 Task: In the  document analysis.pdfSelect Headings and apply  'Bold' Select the text and align it to the  'Center'. Select the table and apply  All Borders
Action: Mouse moved to (452, 242)
Screenshot: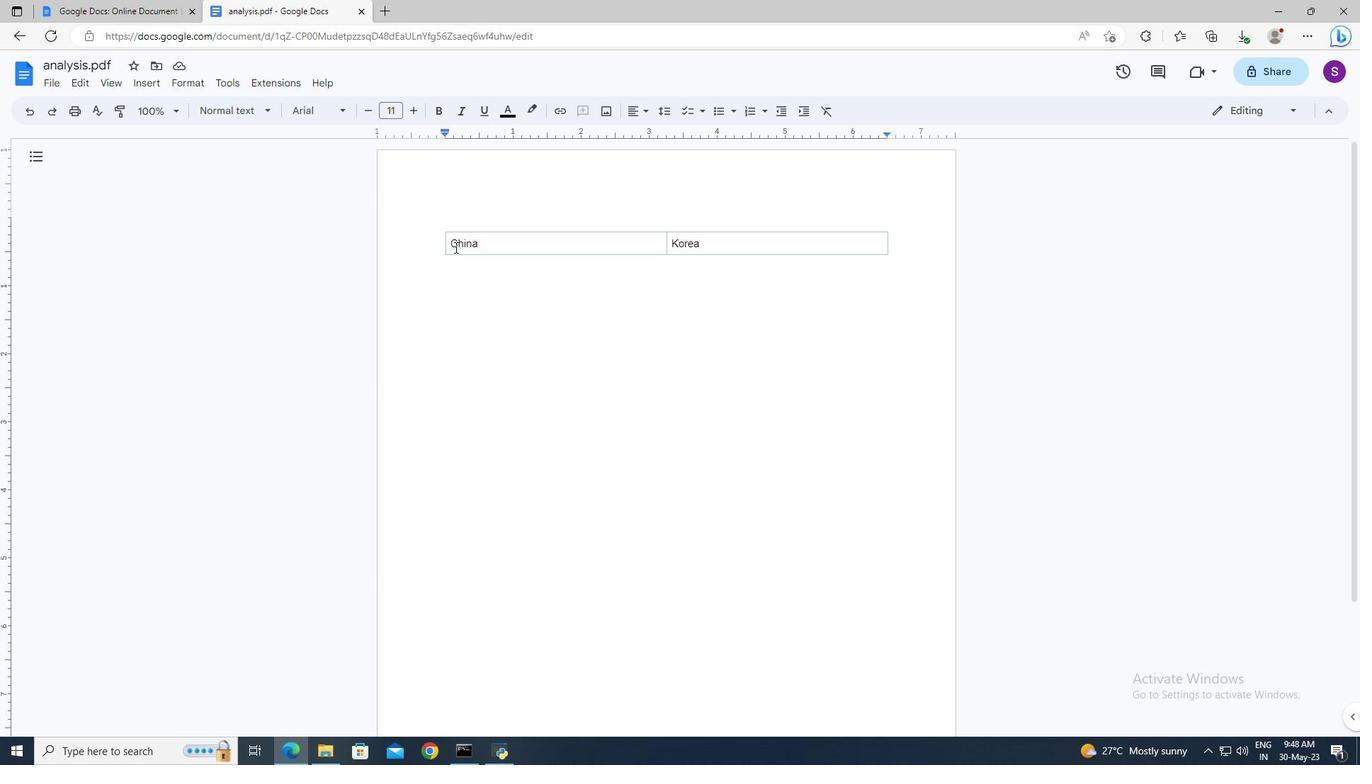 
Action: Mouse pressed left at (452, 242)
Screenshot: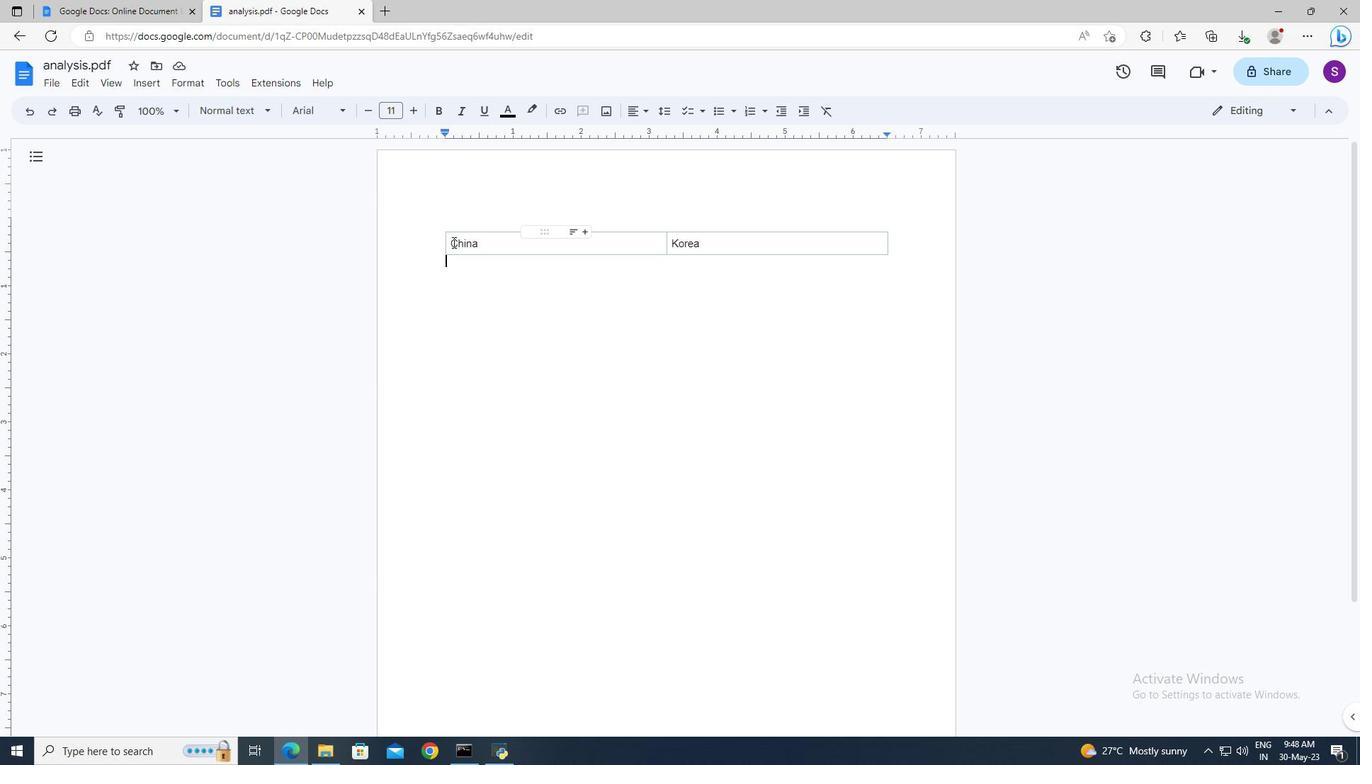 
Action: Mouse moved to (450, 240)
Screenshot: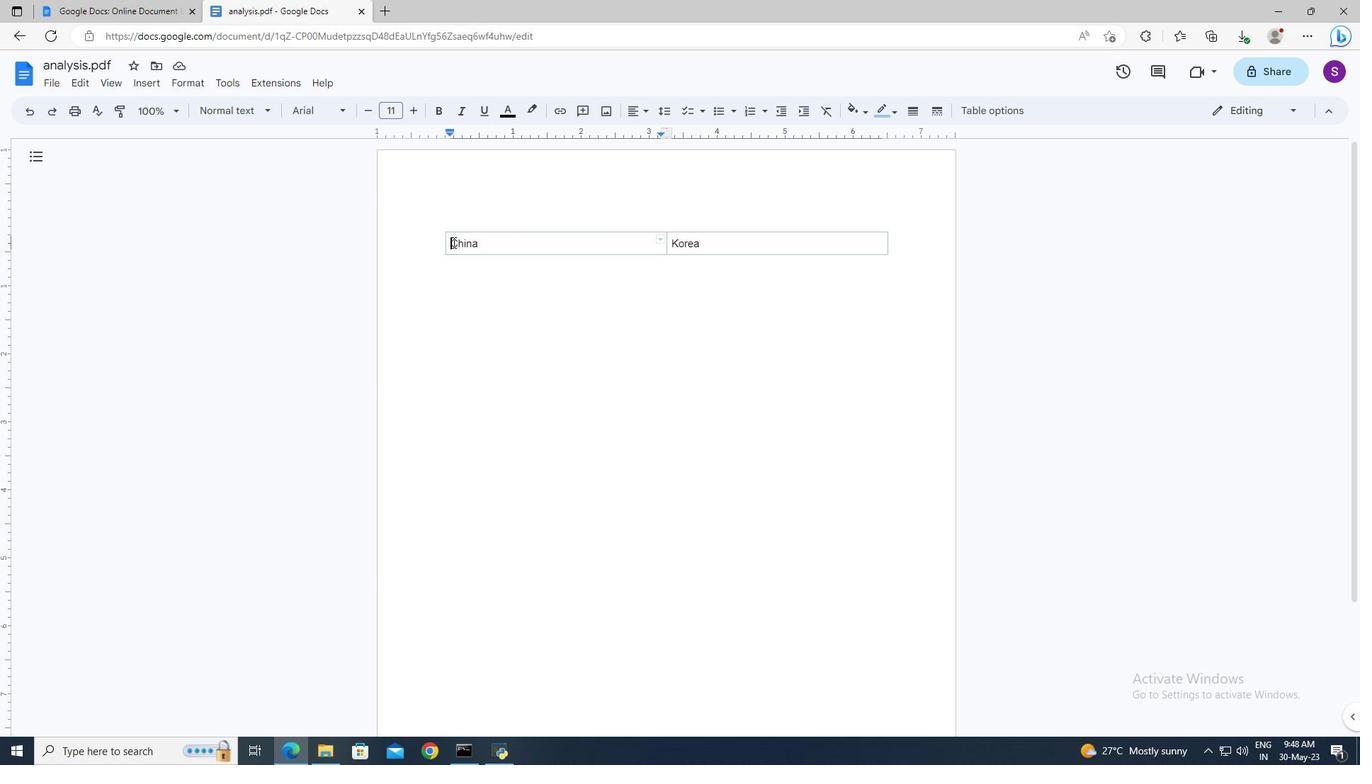 
Action: Key pressed <Key.shift><Key.right><Key.right><Key.right>
Screenshot: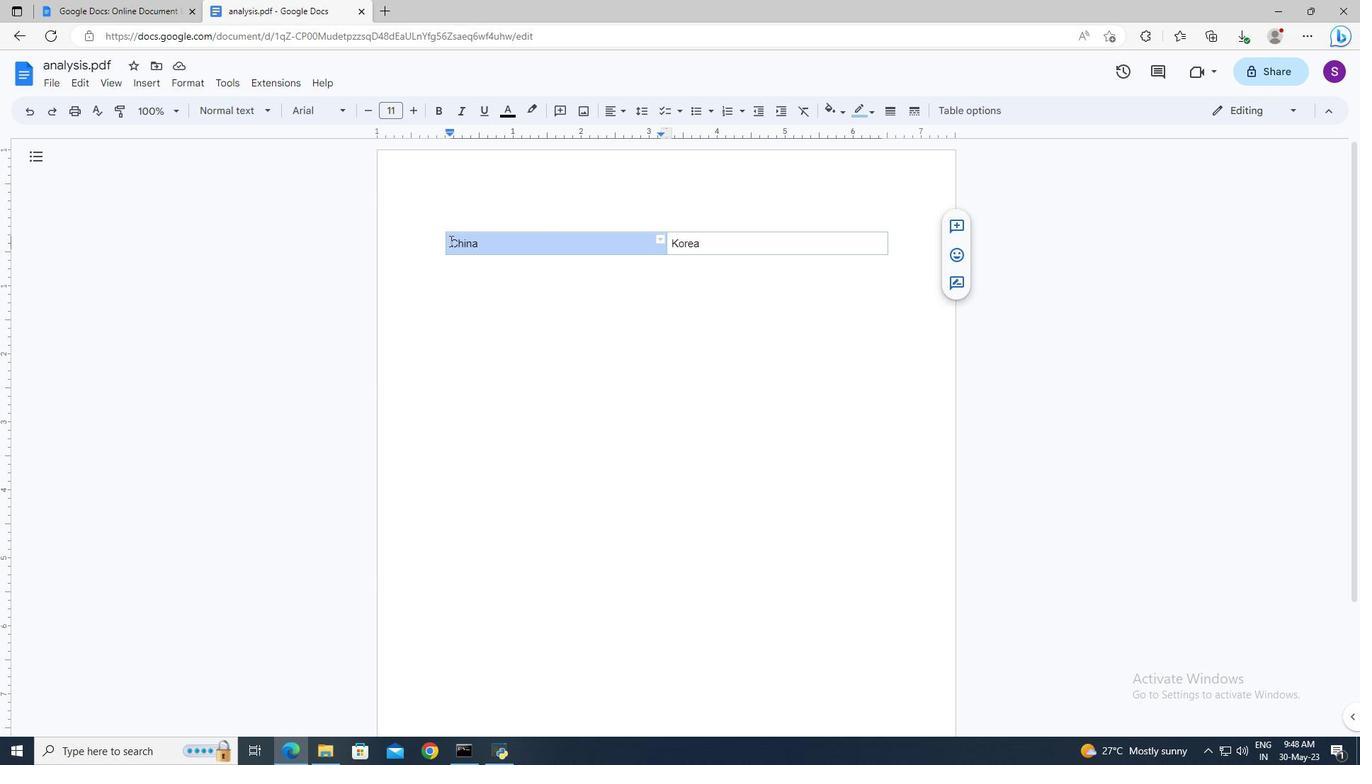 
Action: Mouse moved to (433, 109)
Screenshot: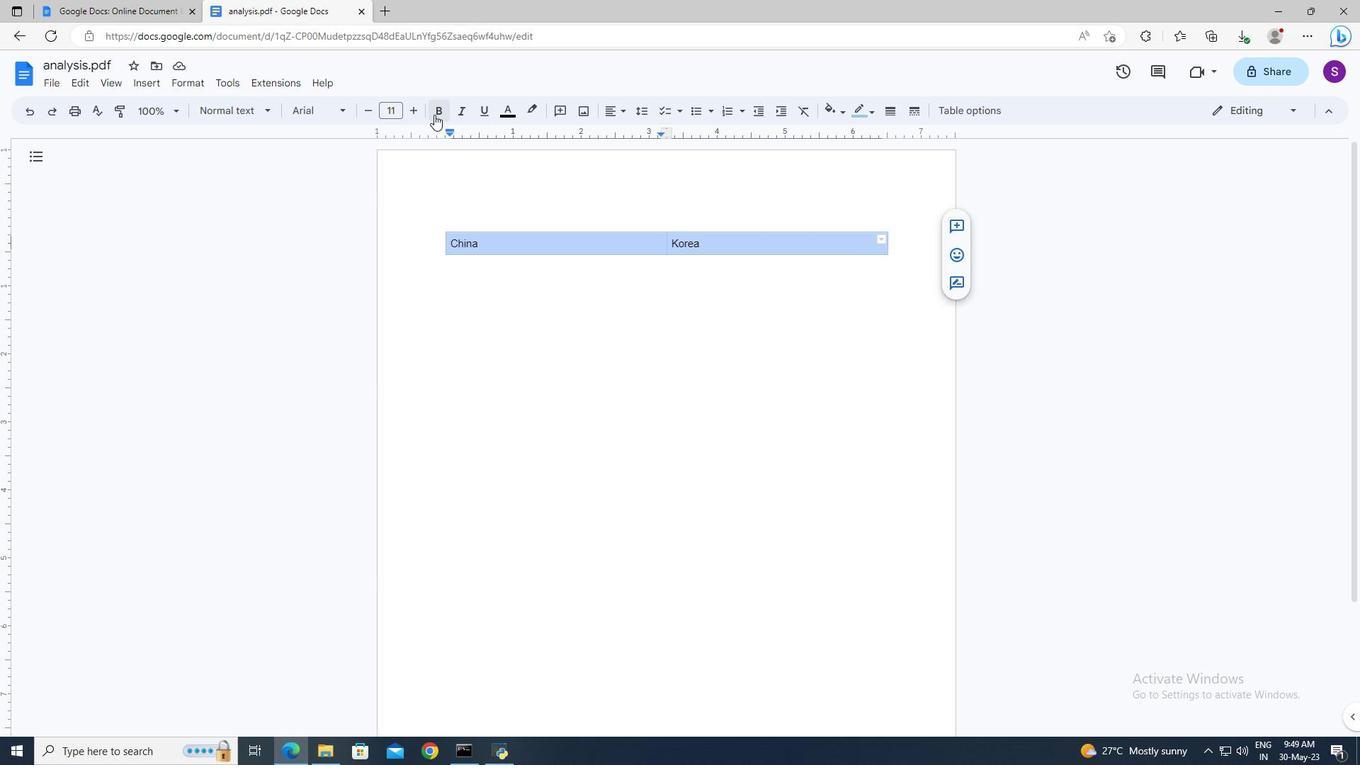 
Action: Mouse pressed left at (433, 109)
Screenshot: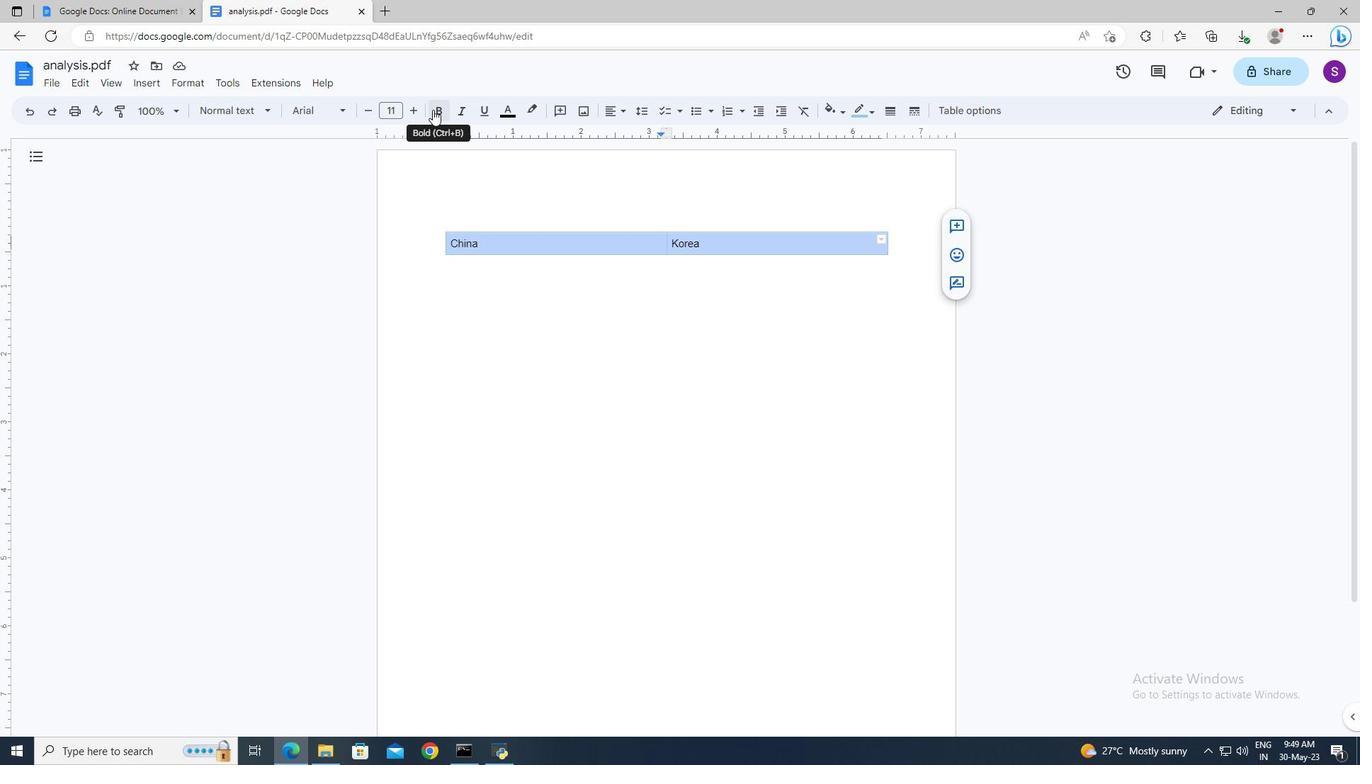 
Action: Mouse moved to (613, 114)
Screenshot: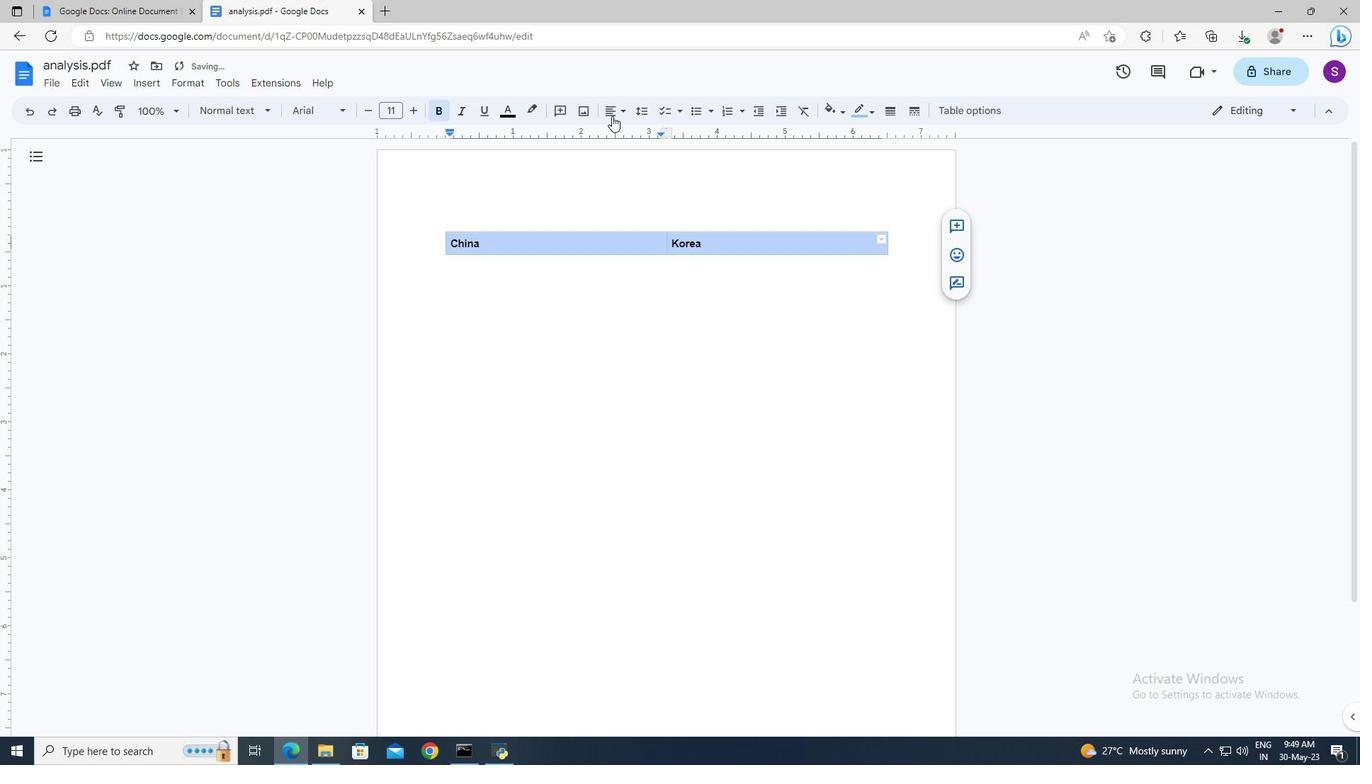 
Action: Mouse pressed left at (613, 114)
Screenshot: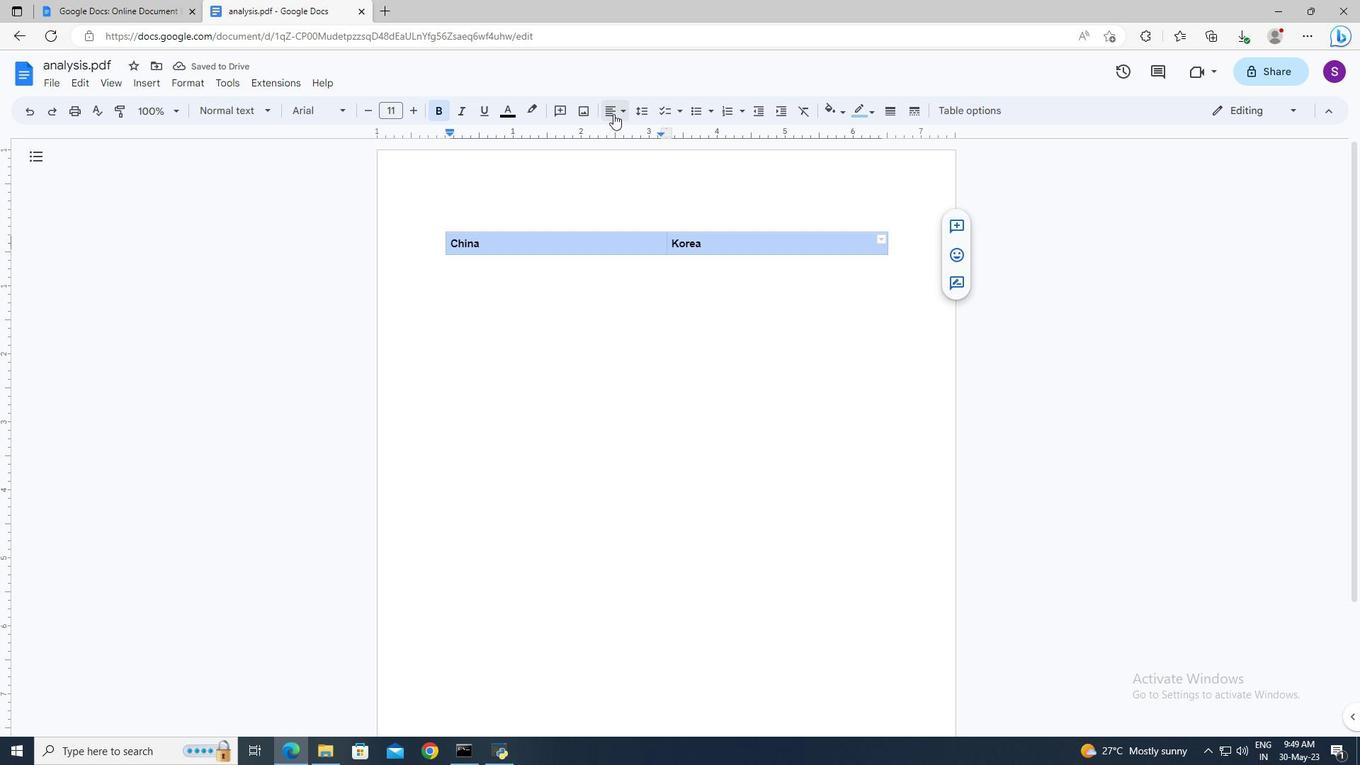 
Action: Mouse moved to (635, 140)
Screenshot: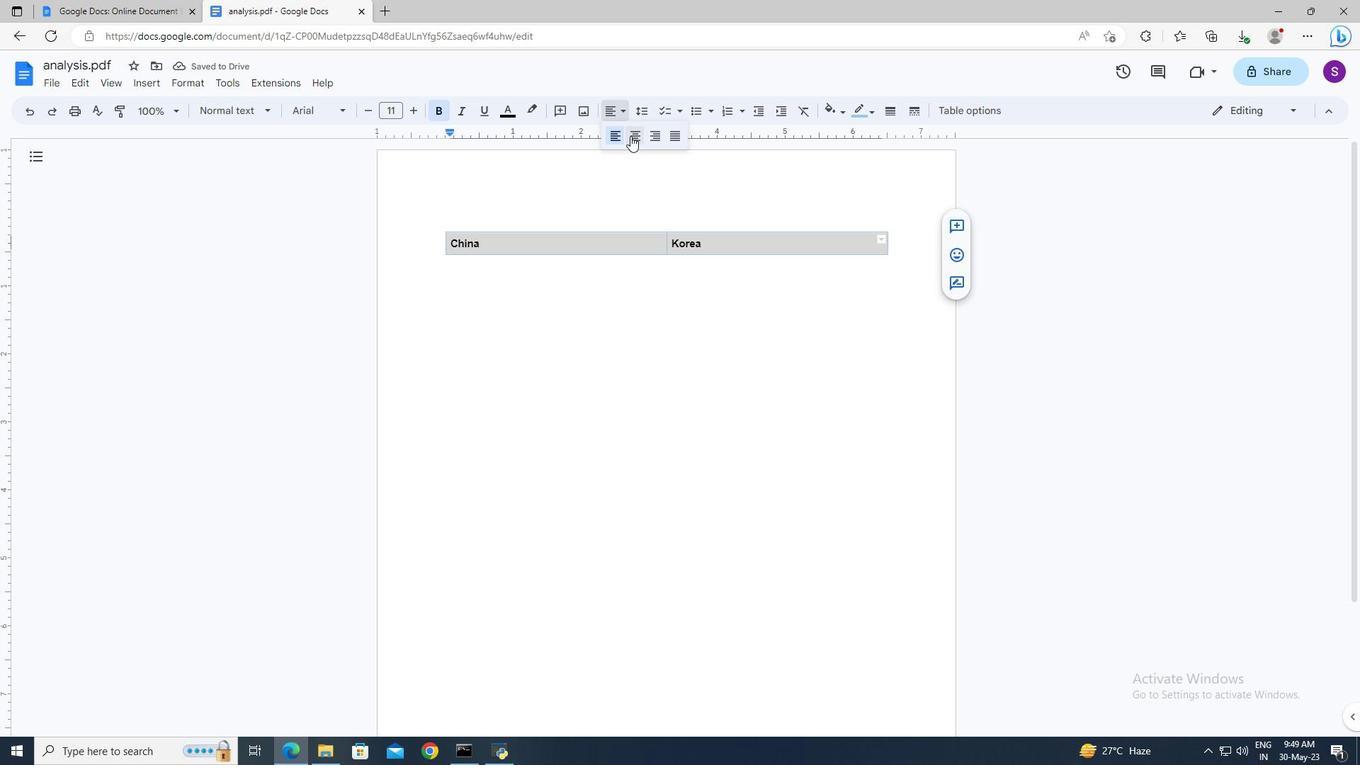 
Action: Mouse pressed left at (635, 140)
Screenshot: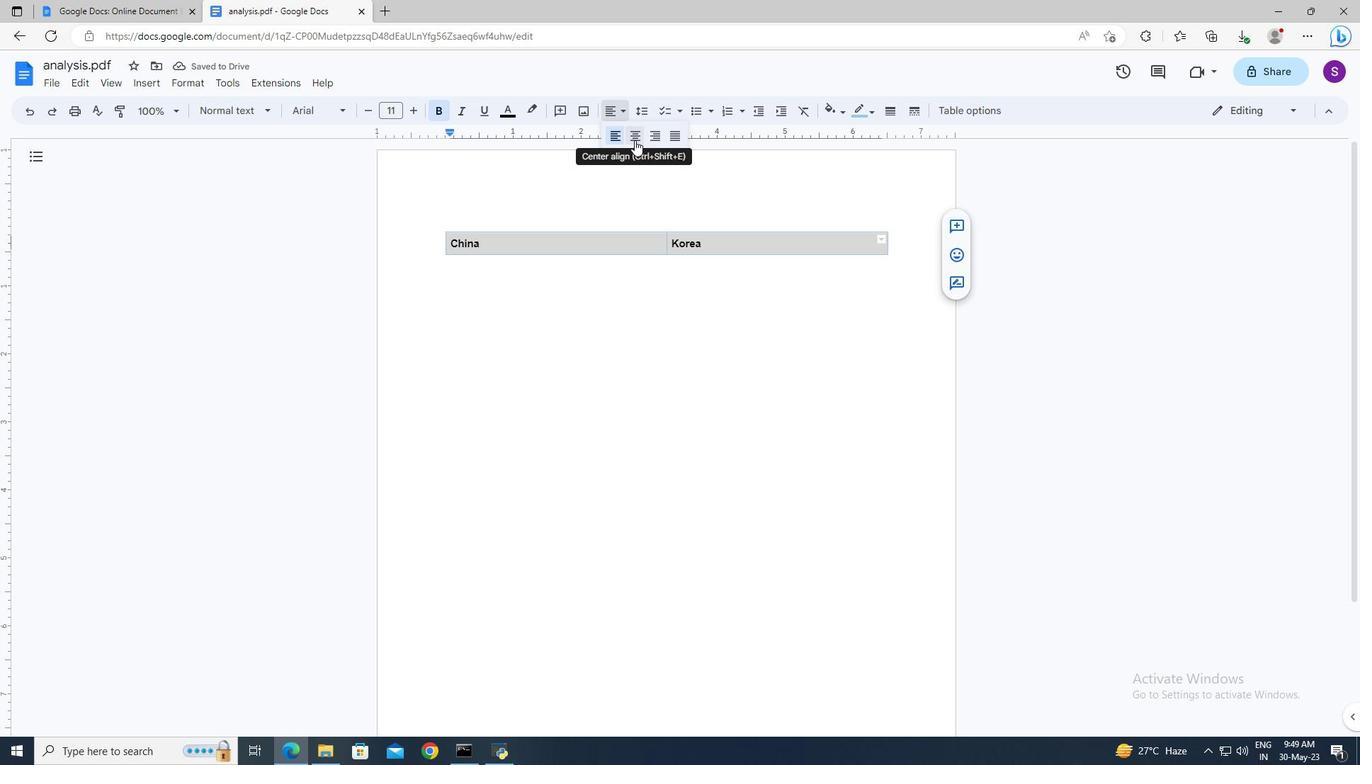 
Action: Mouse moved to (194, 85)
Screenshot: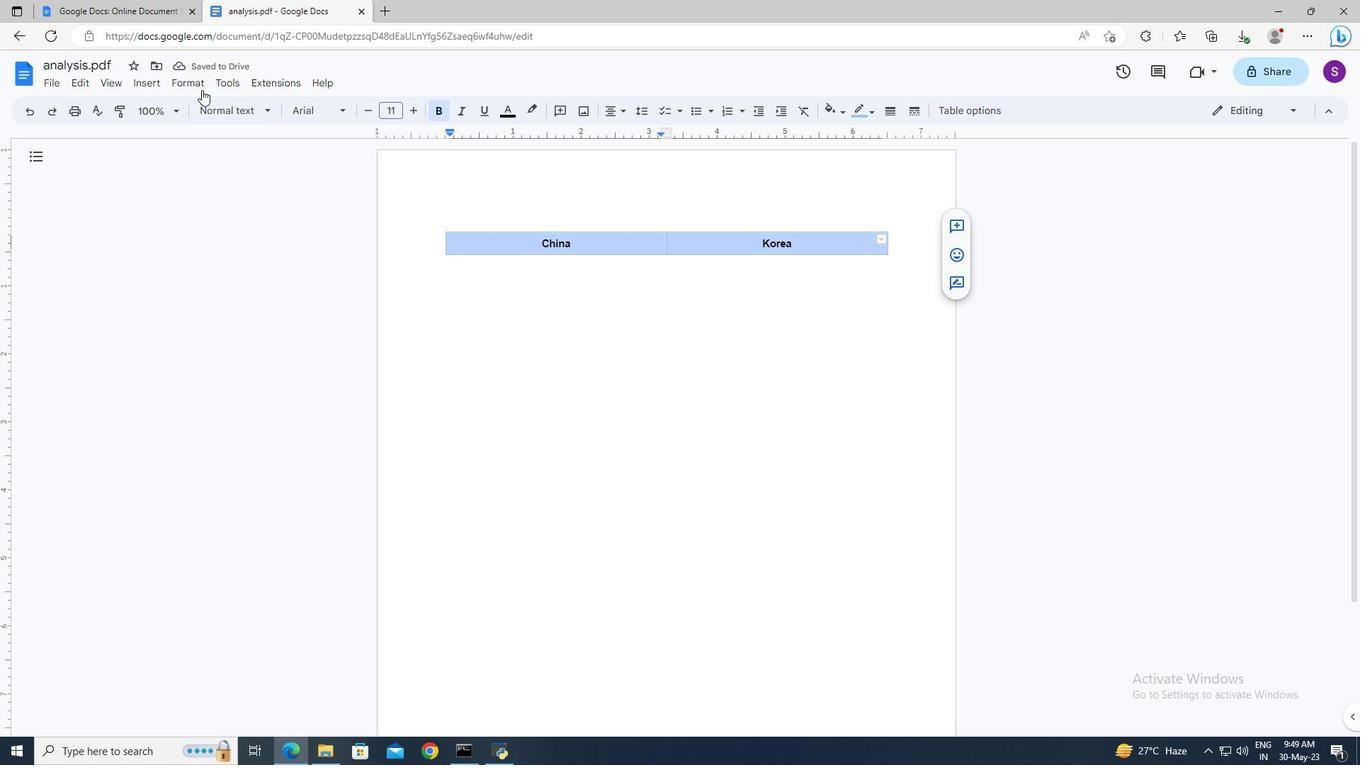 
Action: Mouse pressed left at (194, 85)
Screenshot: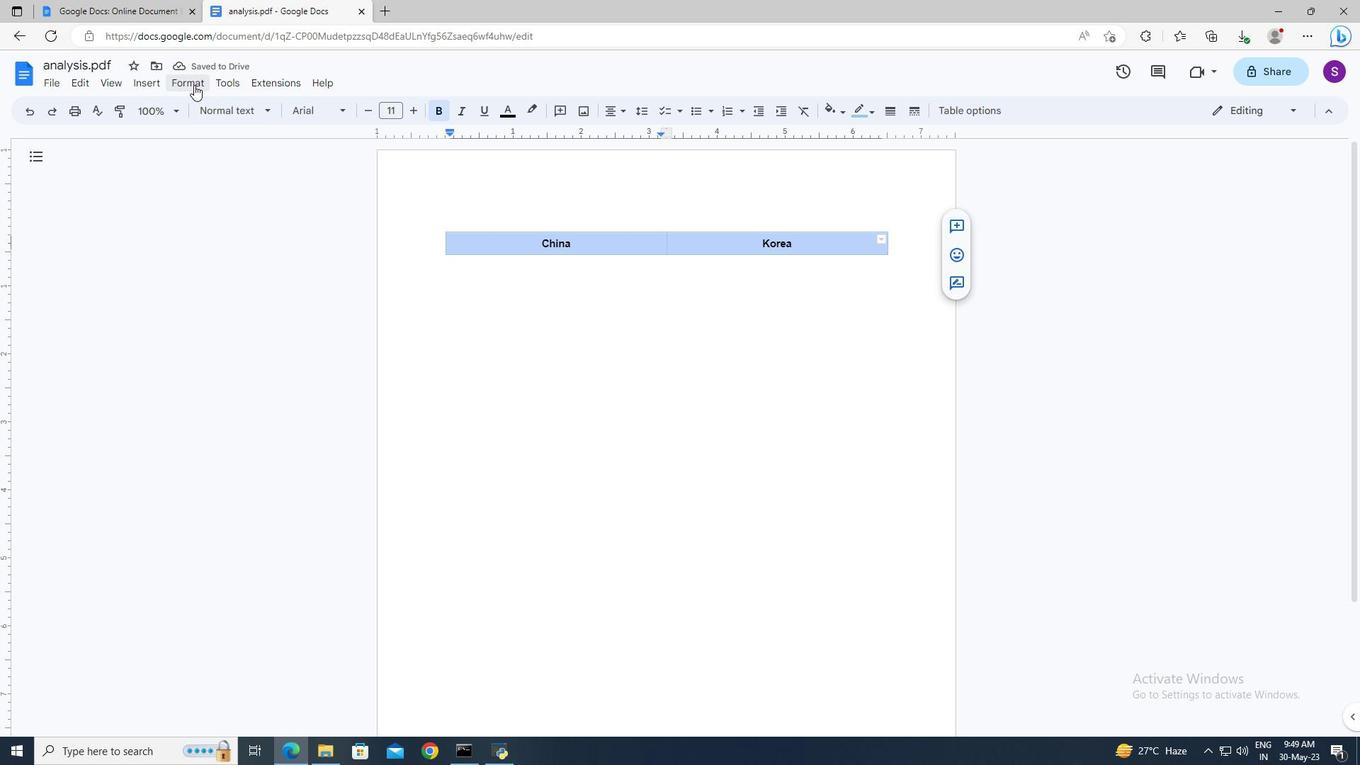 
Action: Mouse moved to (423, 128)
Screenshot: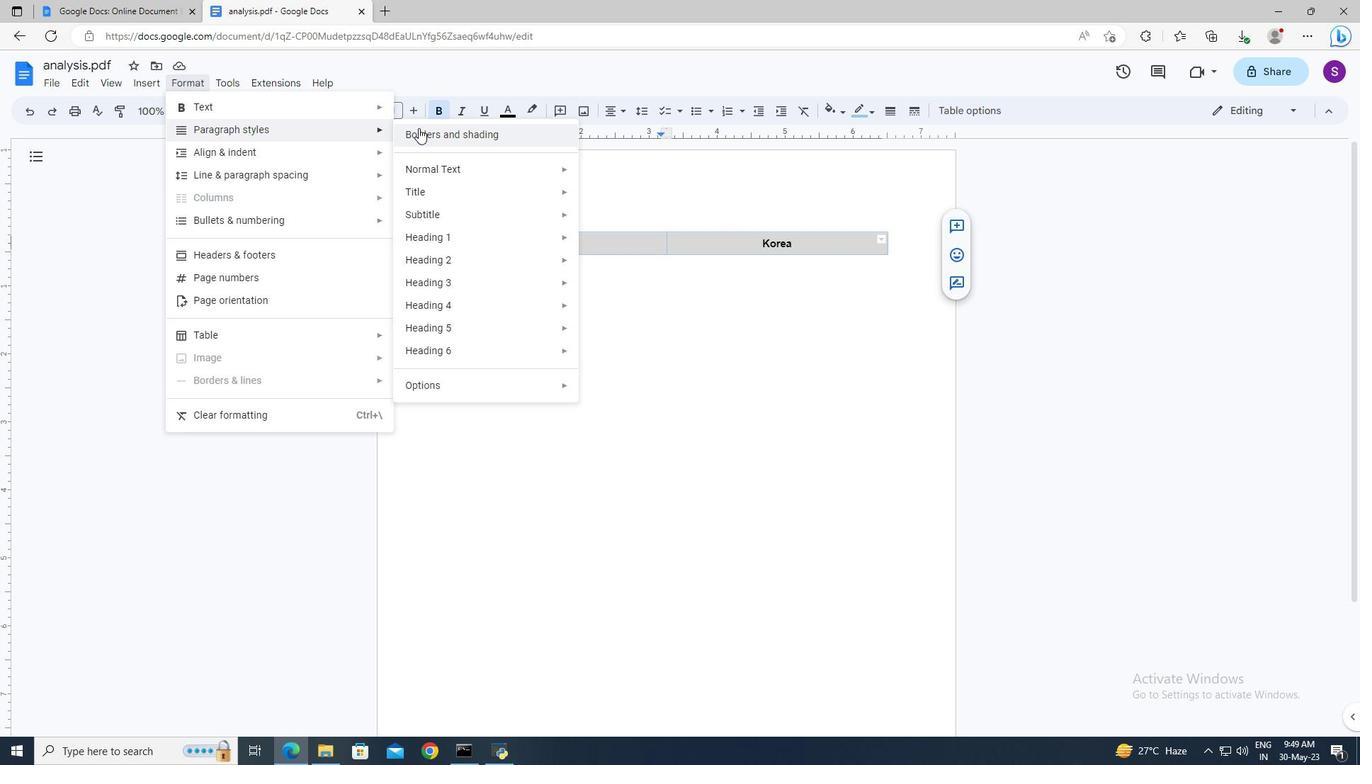 
Action: Mouse pressed left at (423, 128)
Screenshot: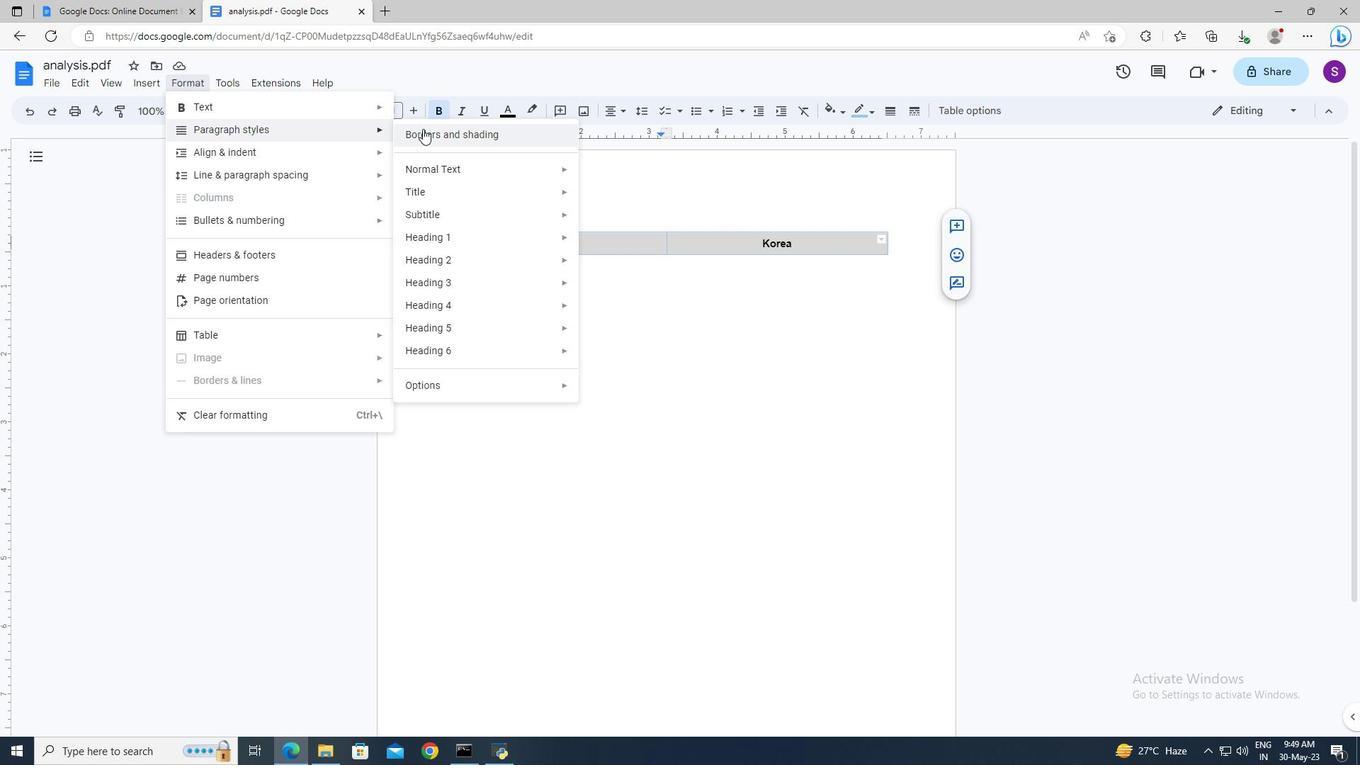 
Action: Mouse moved to (646, 297)
Screenshot: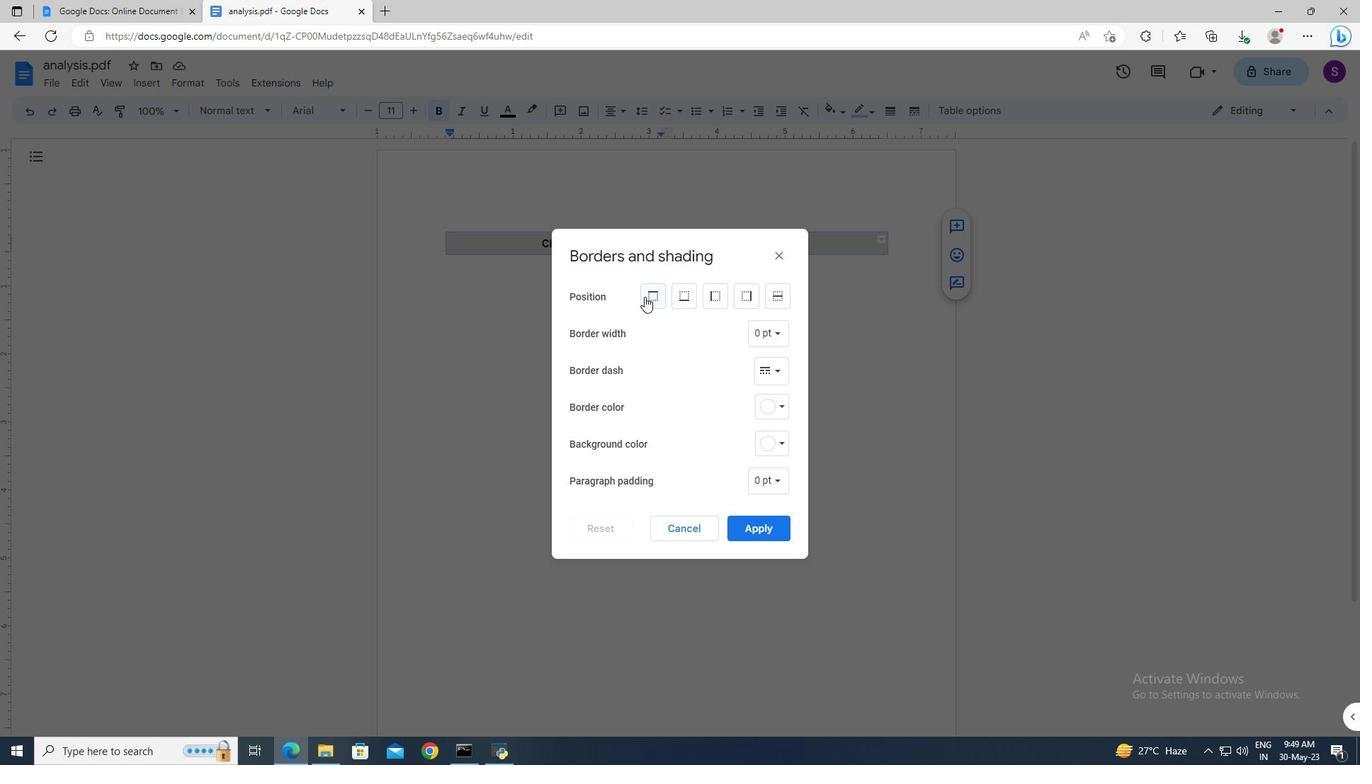 
Action: Mouse pressed left at (646, 297)
Screenshot: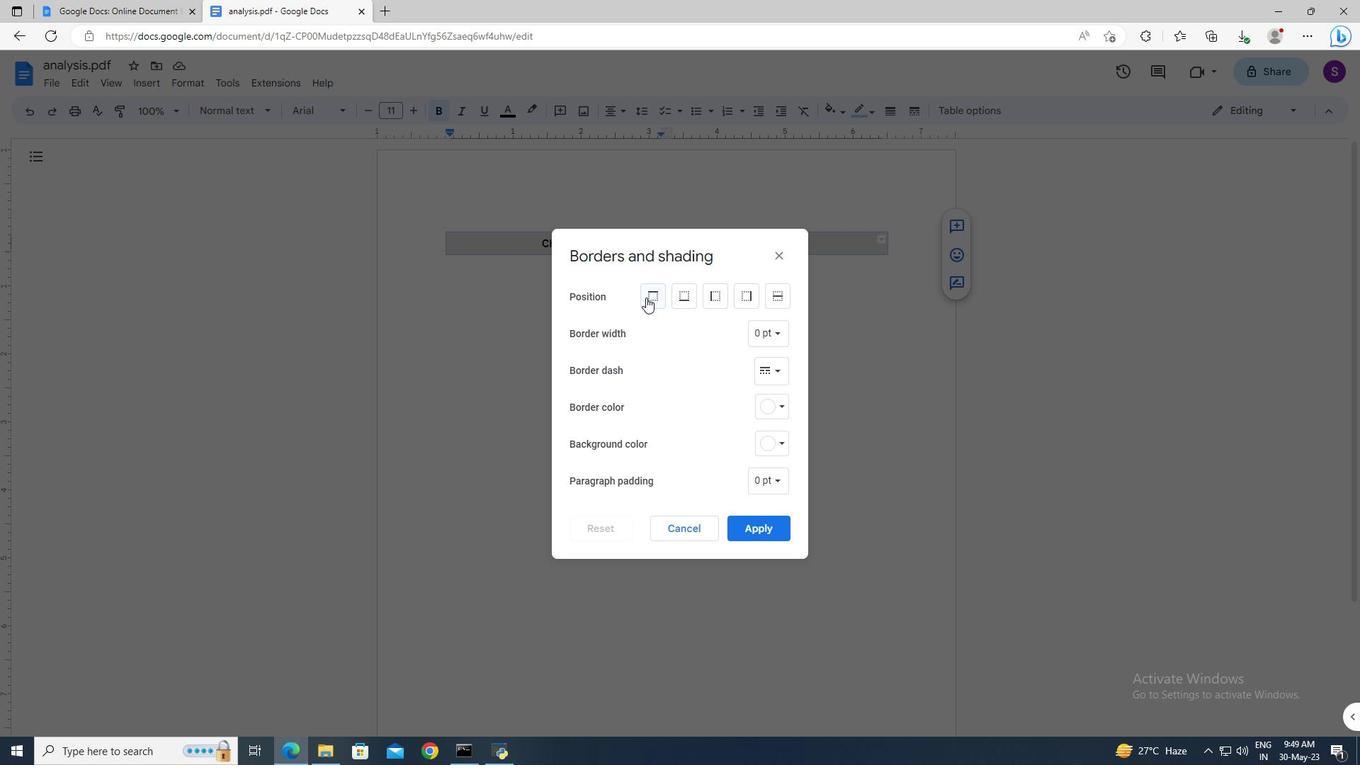 
Action: Mouse moved to (678, 302)
Screenshot: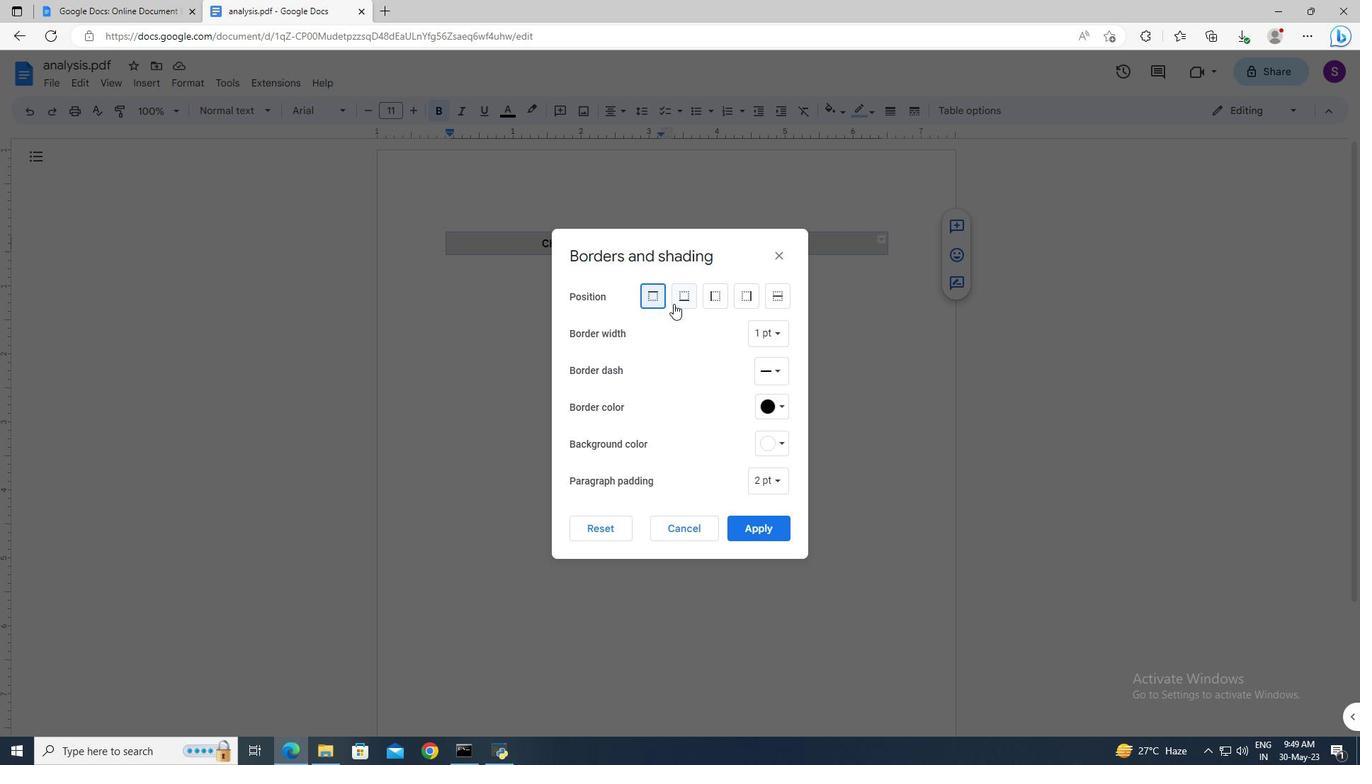
Action: Mouse pressed left at (678, 302)
Screenshot: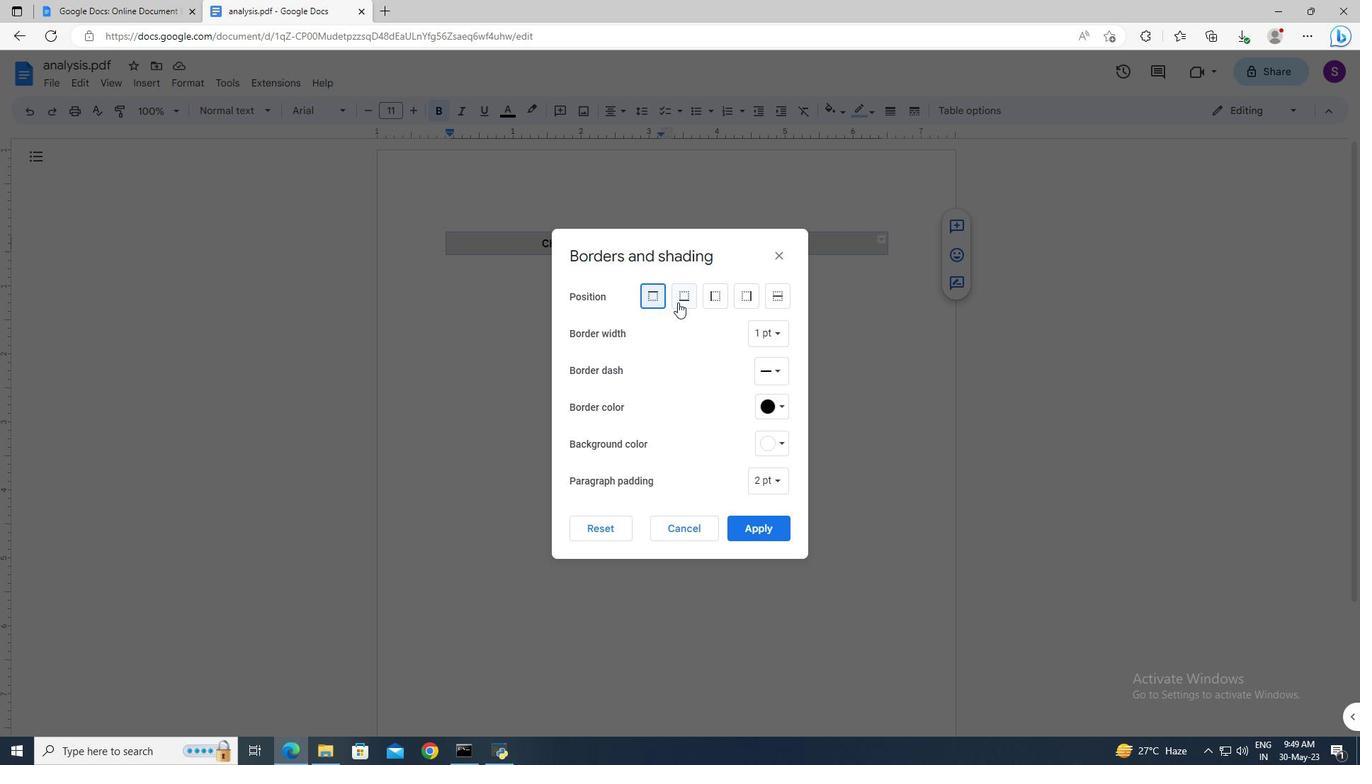 
Action: Mouse moved to (705, 302)
Screenshot: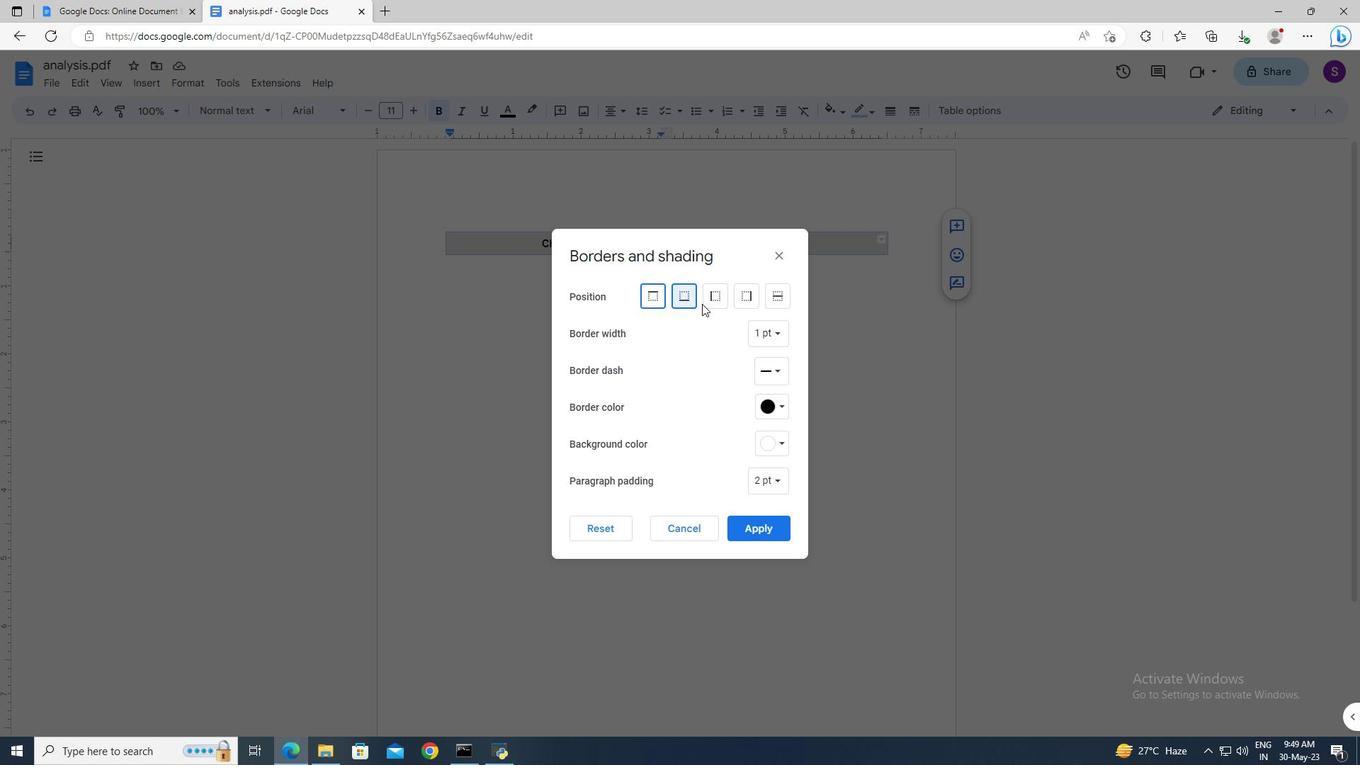 
Action: Mouse pressed left at (705, 302)
Screenshot: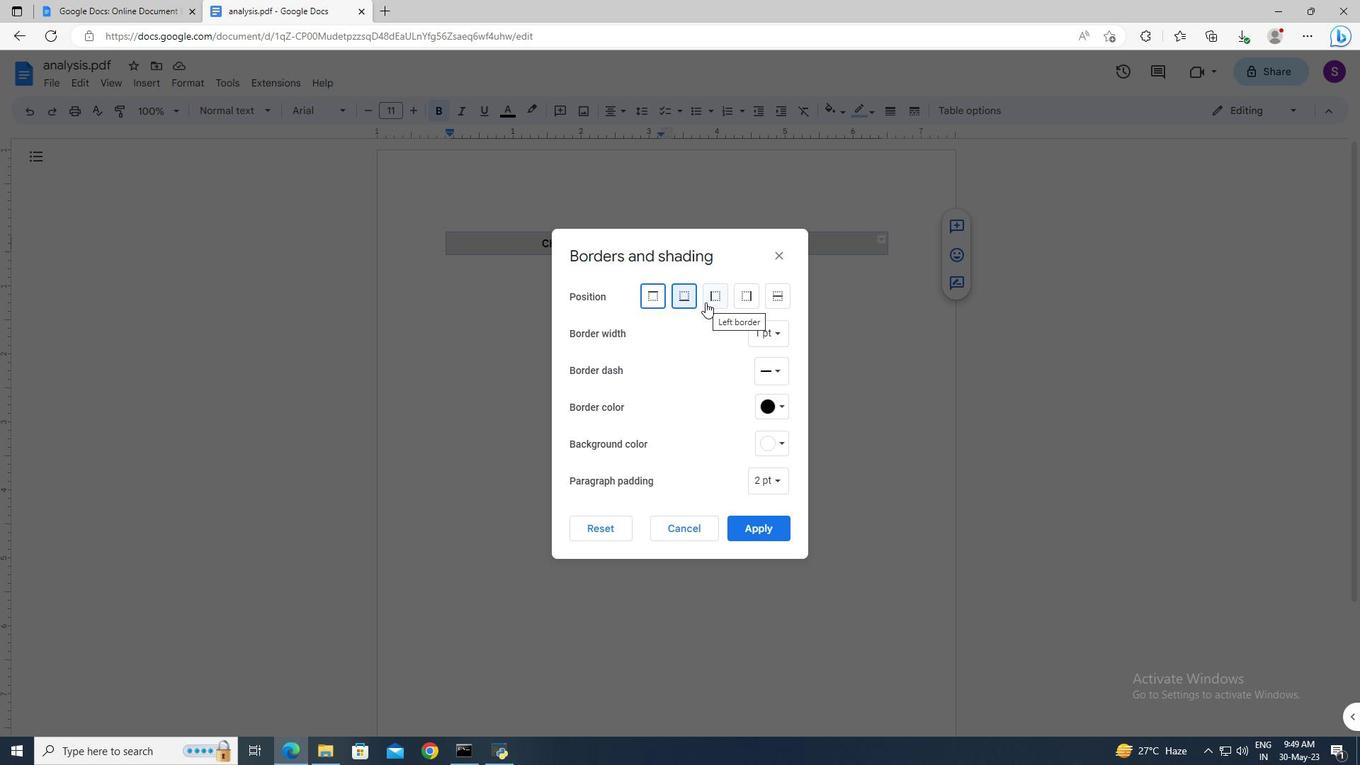 
Action: Mouse moved to (739, 296)
Screenshot: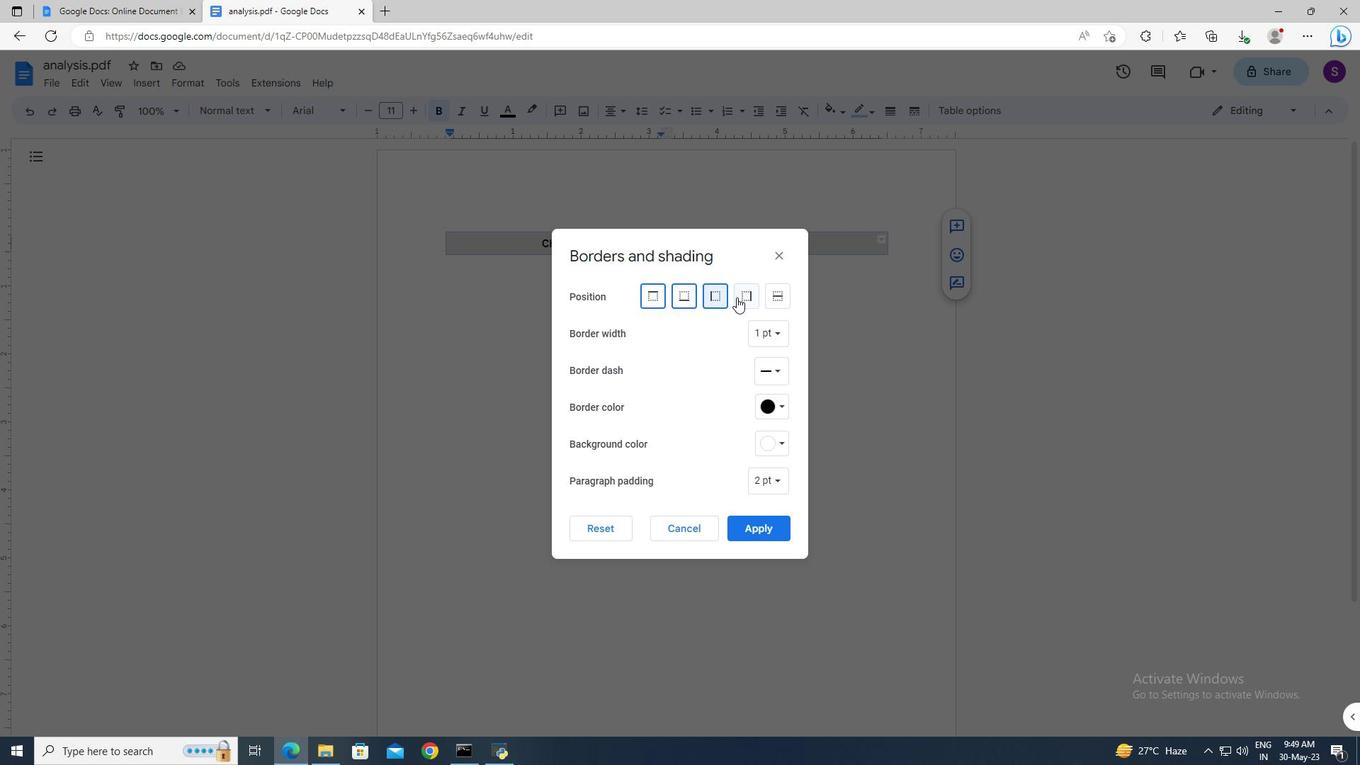 
Action: Mouse pressed left at (739, 296)
Screenshot: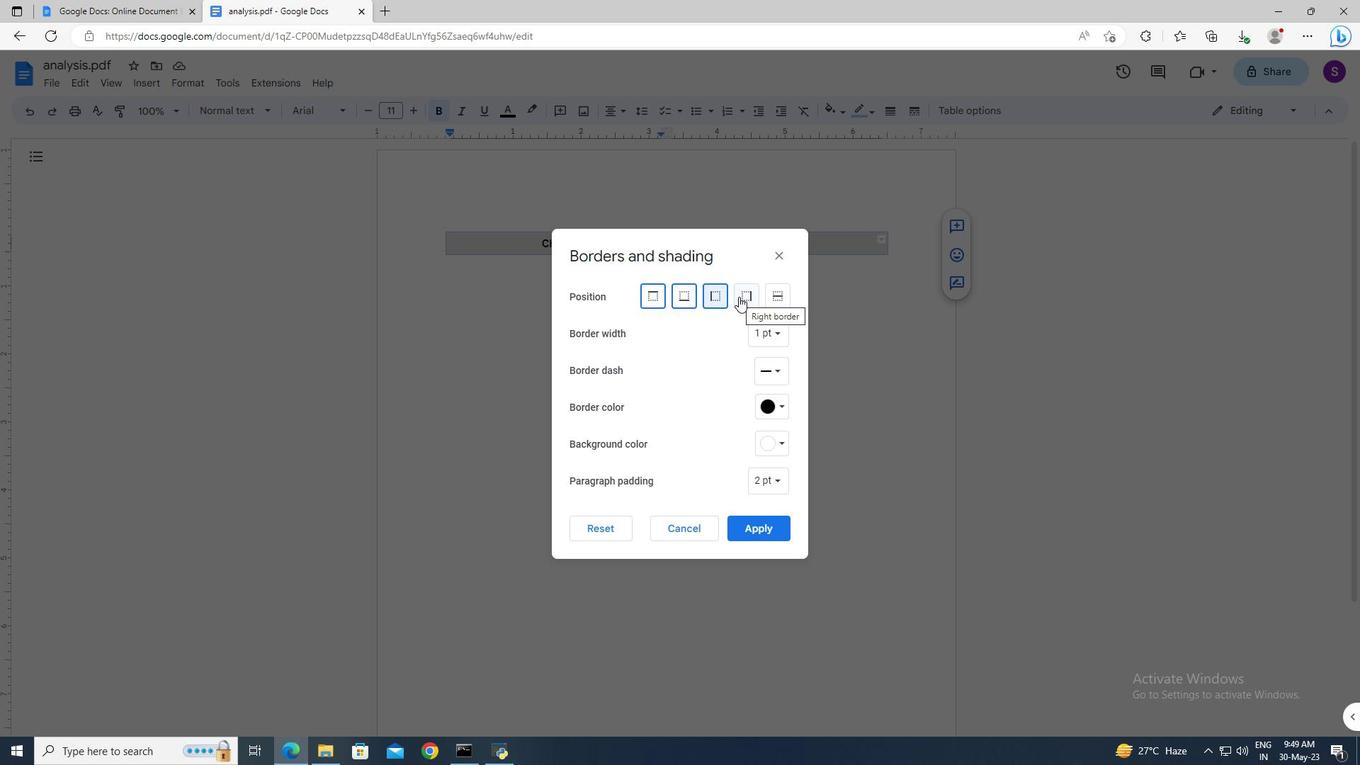 
Action: Mouse moved to (778, 528)
Screenshot: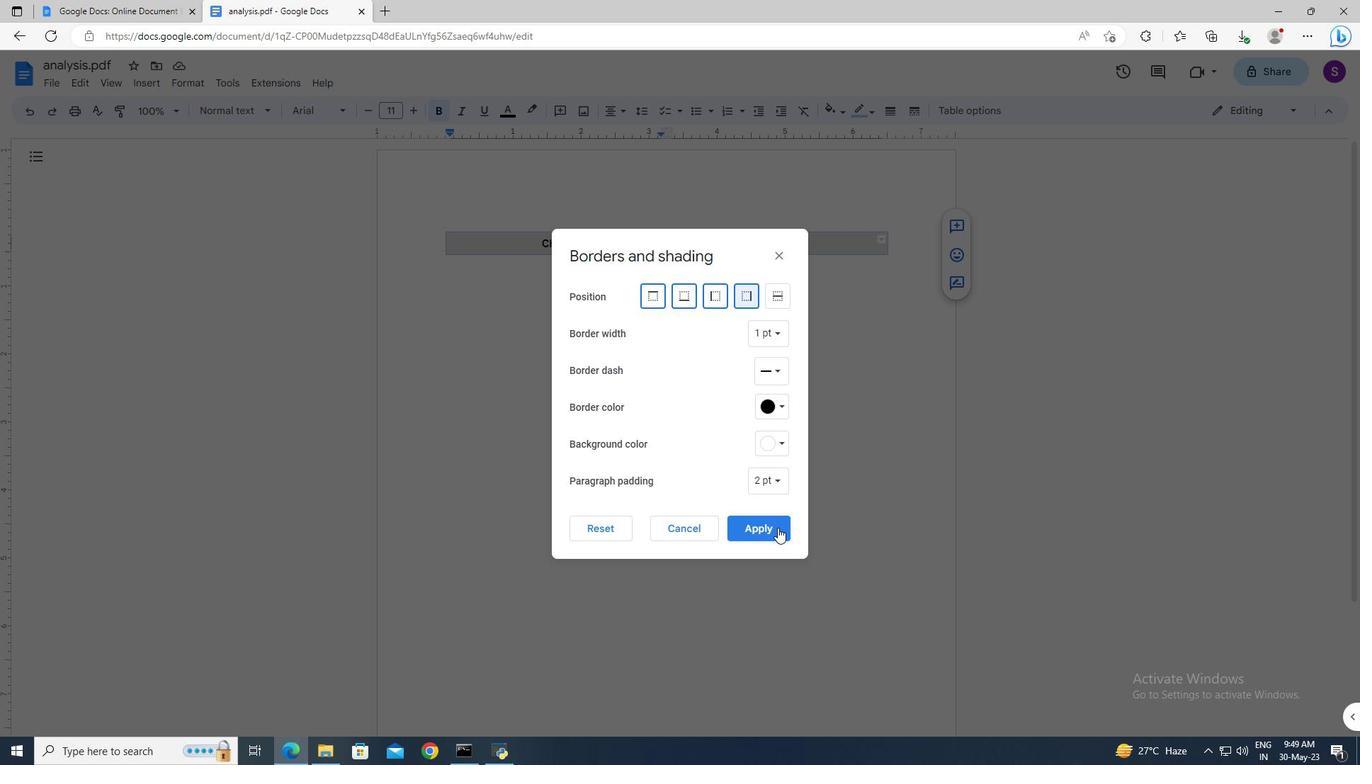 
Action: Mouse pressed left at (778, 528)
Screenshot: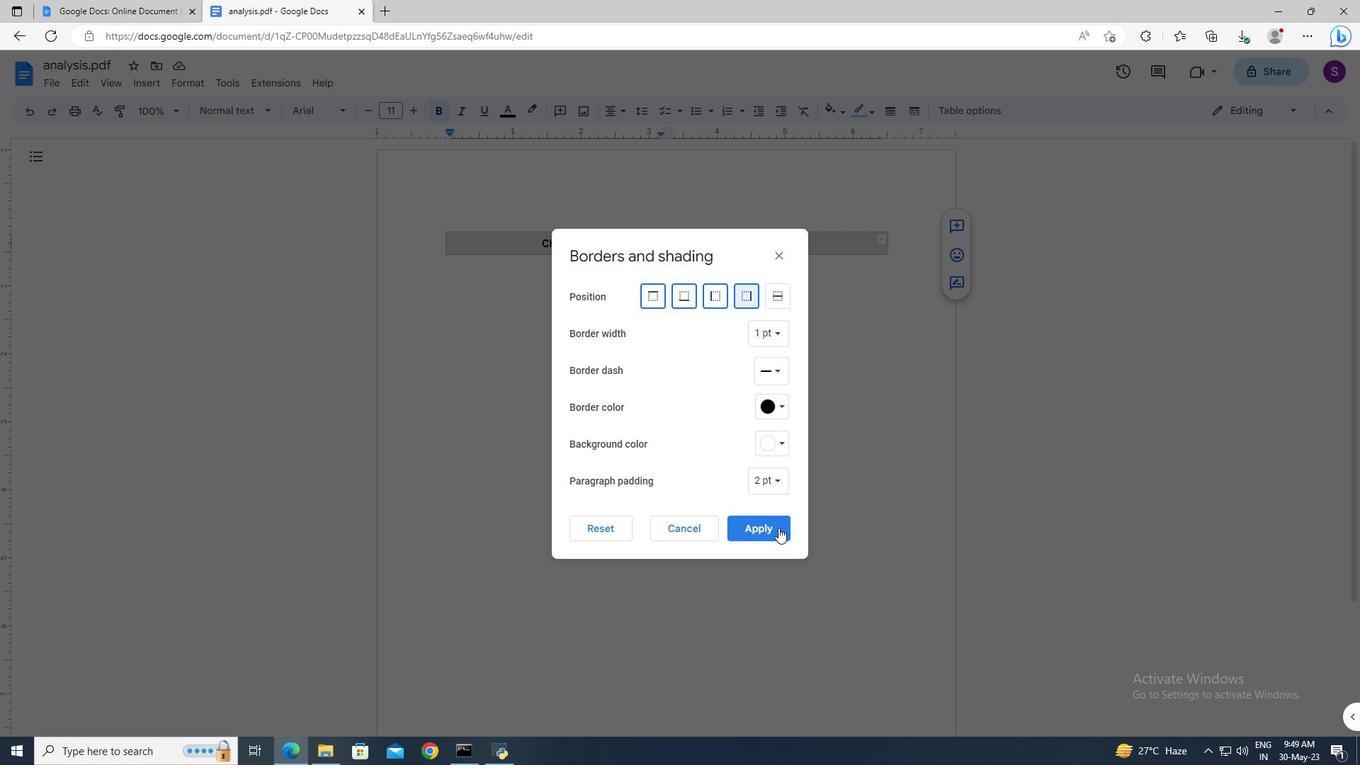 
Action: Mouse moved to (773, 419)
Screenshot: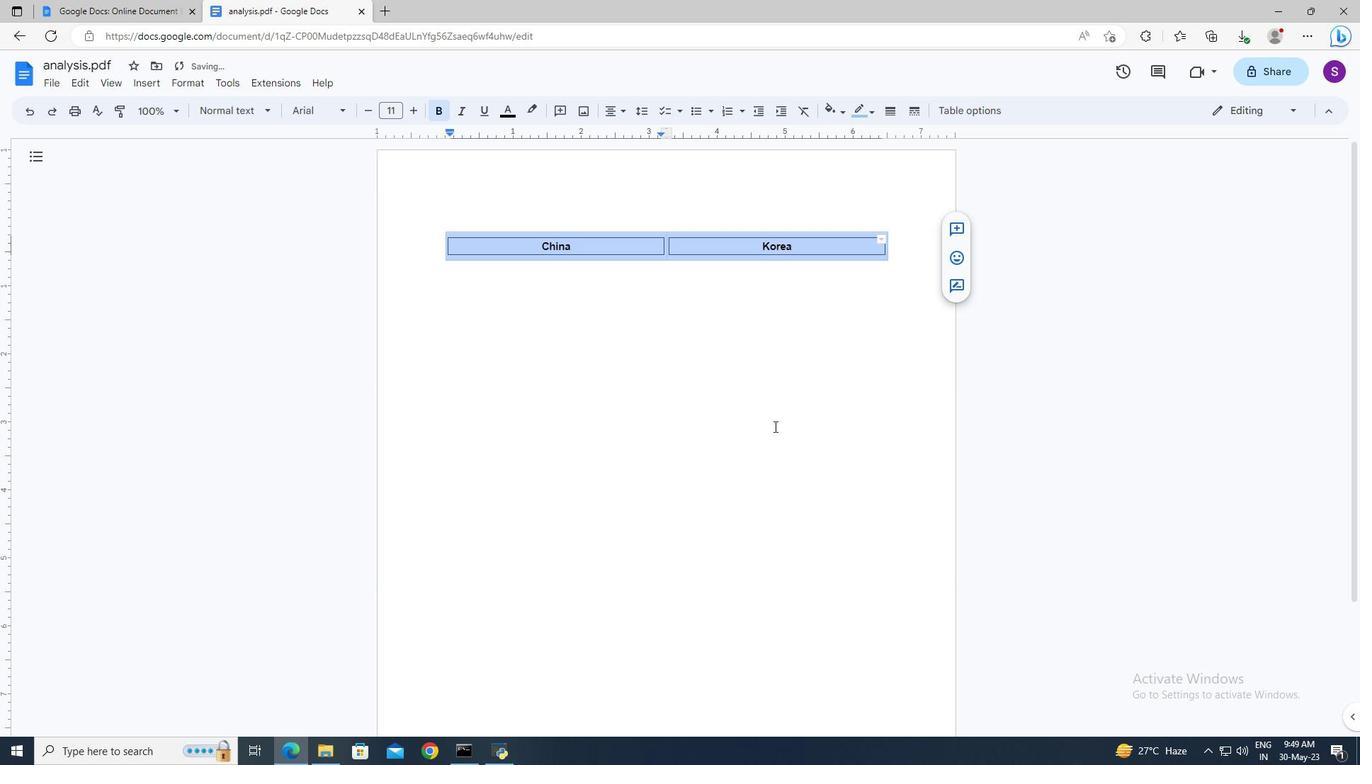 
Action: Mouse pressed left at (773, 419)
Screenshot: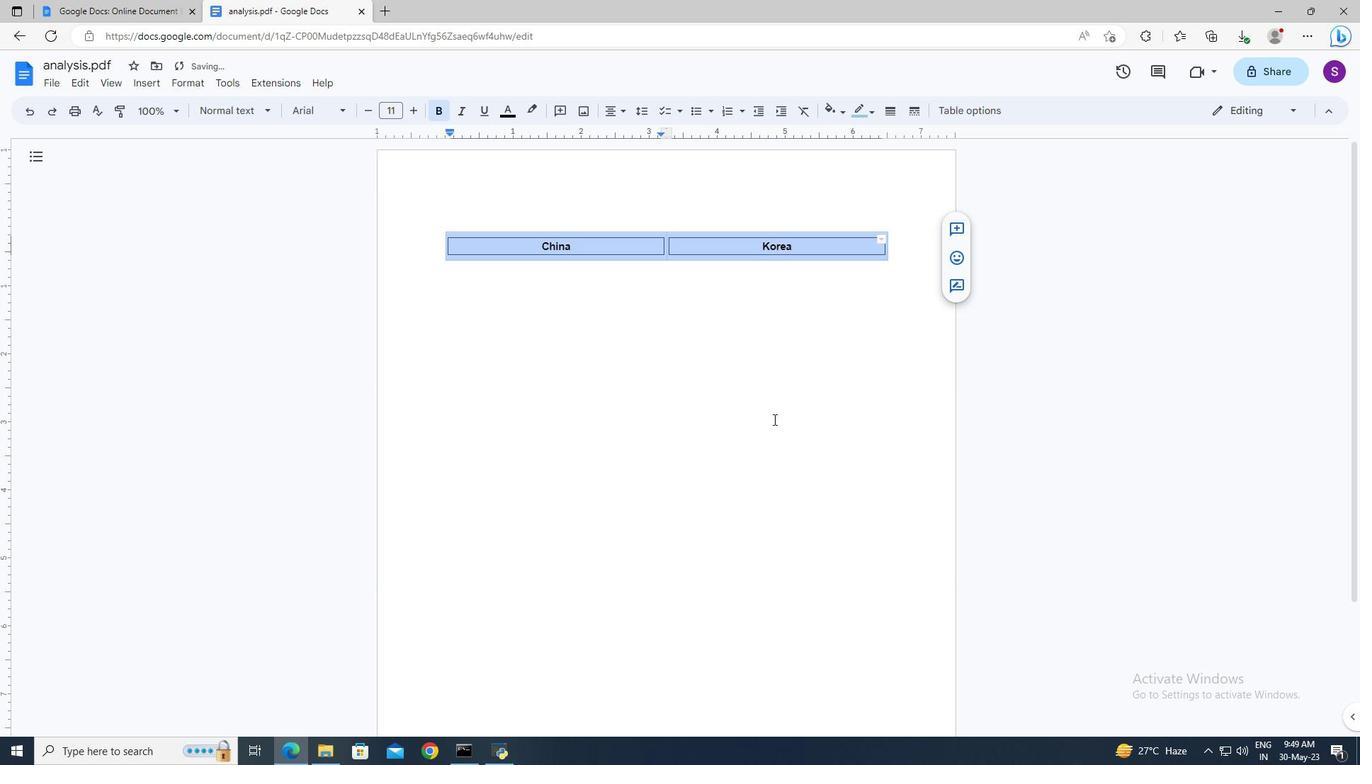 
